 Task: Apply border style.
Action: Mouse moved to (44, 213)
Screenshot: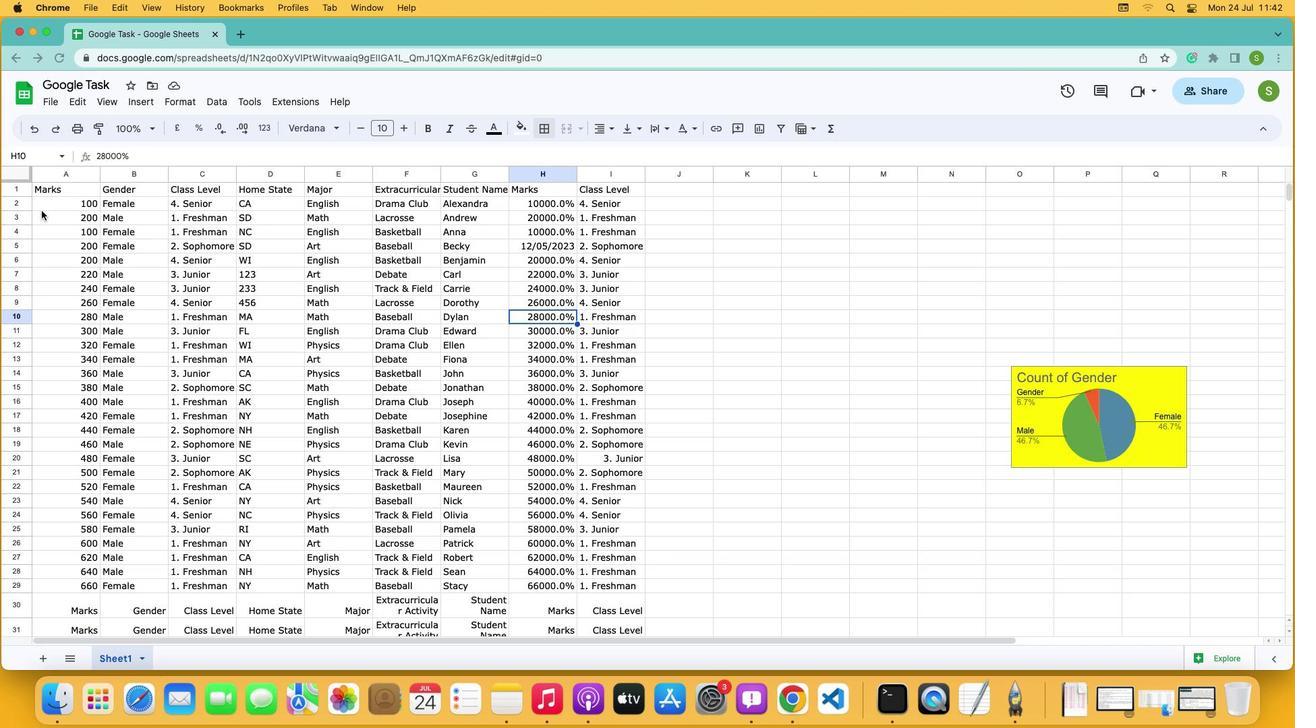 
Action: Mouse pressed left at (44, 213)
Screenshot: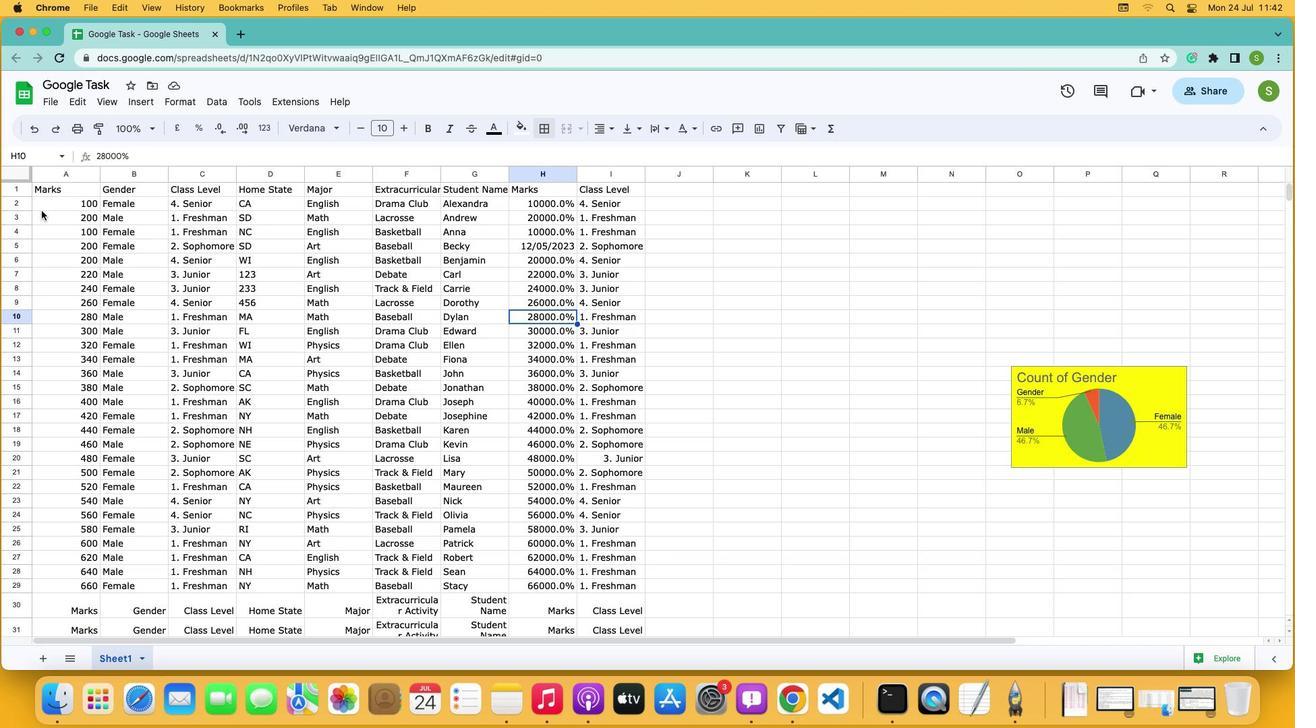 
Action: Mouse moved to (47, 192)
Screenshot: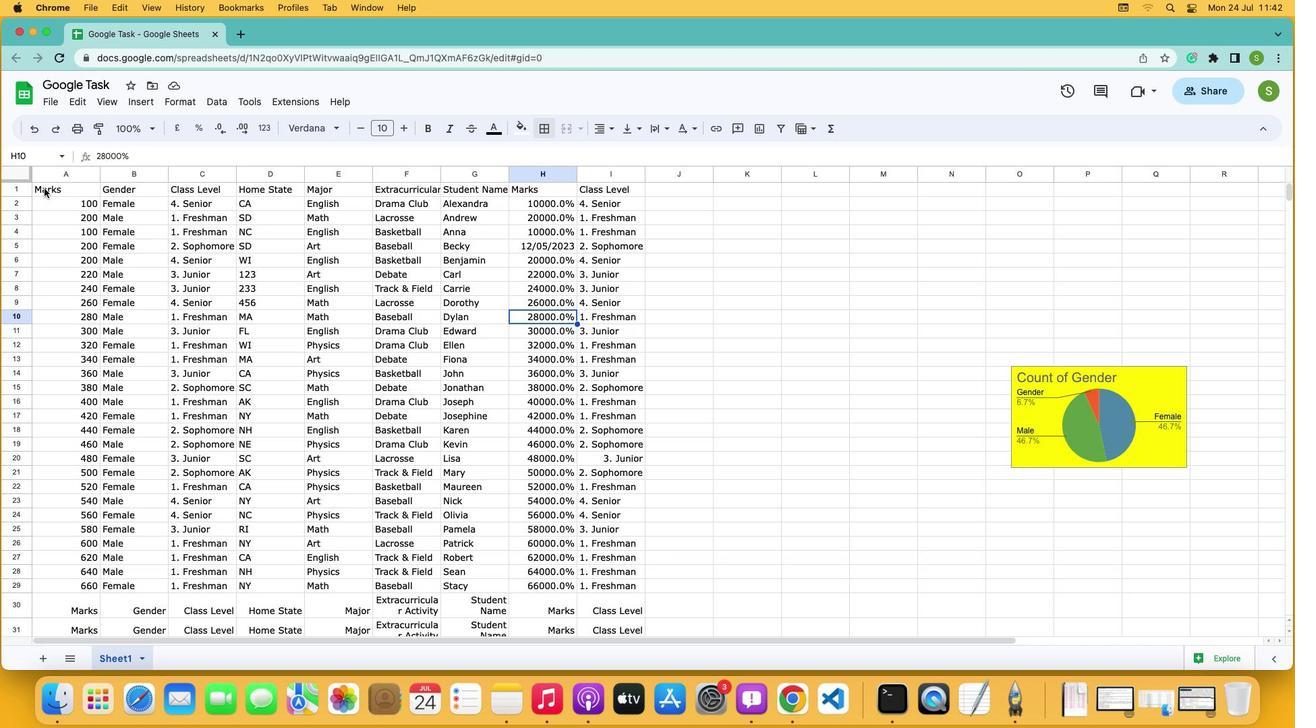 
Action: Mouse pressed left at (47, 192)
Screenshot: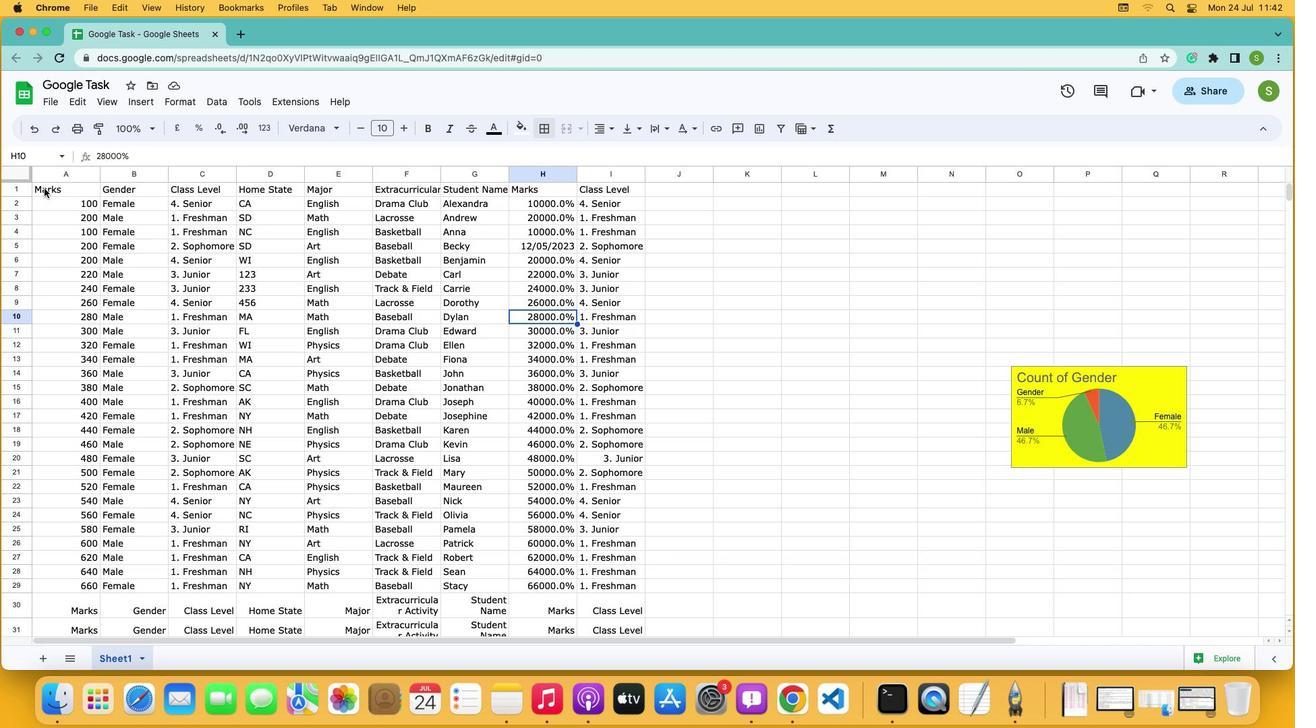 
Action: Mouse moved to (543, 132)
Screenshot: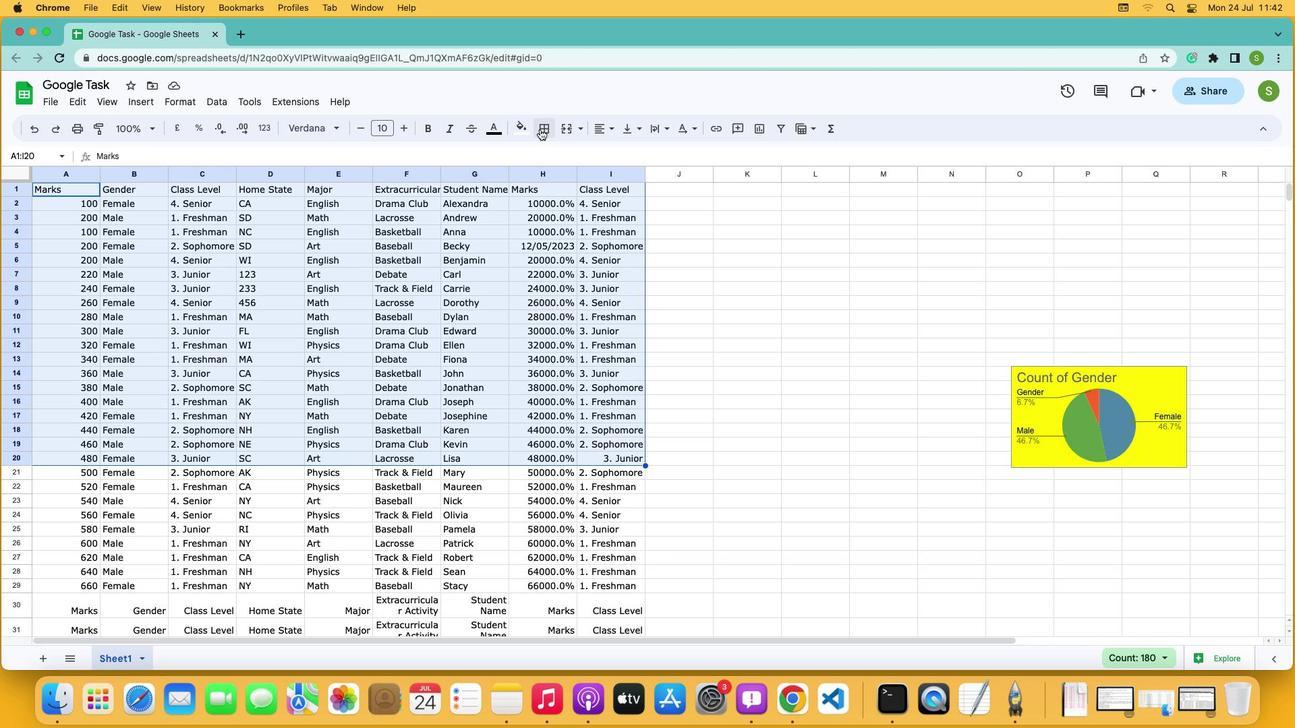 
Action: Mouse pressed left at (543, 132)
Screenshot: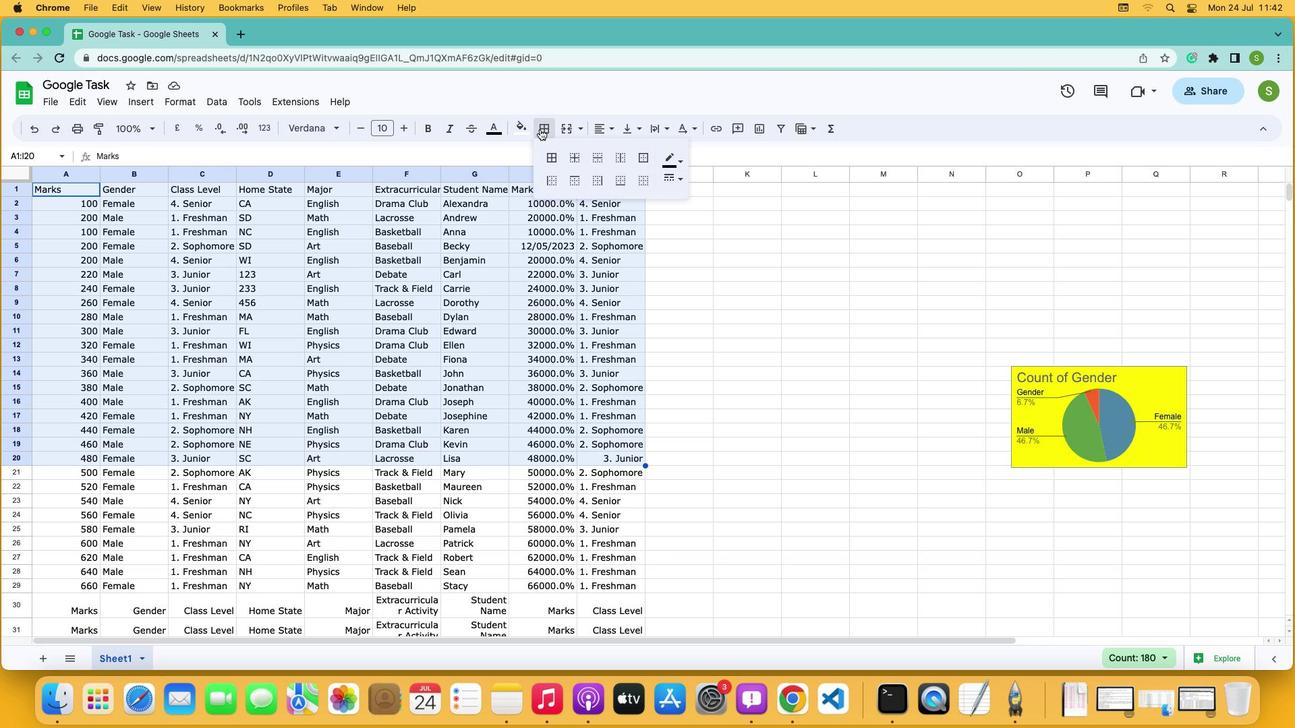 
Action: Mouse moved to (554, 159)
Screenshot: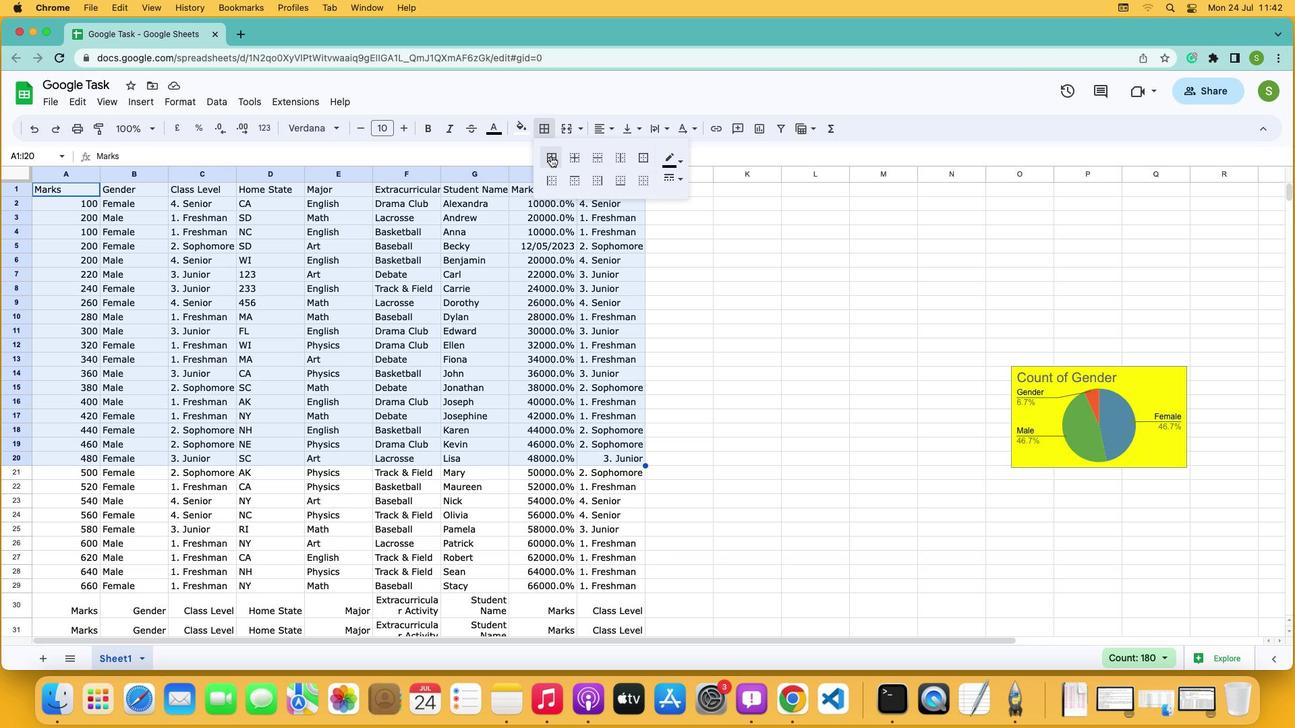 
Action: Mouse pressed left at (554, 159)
Screenshot: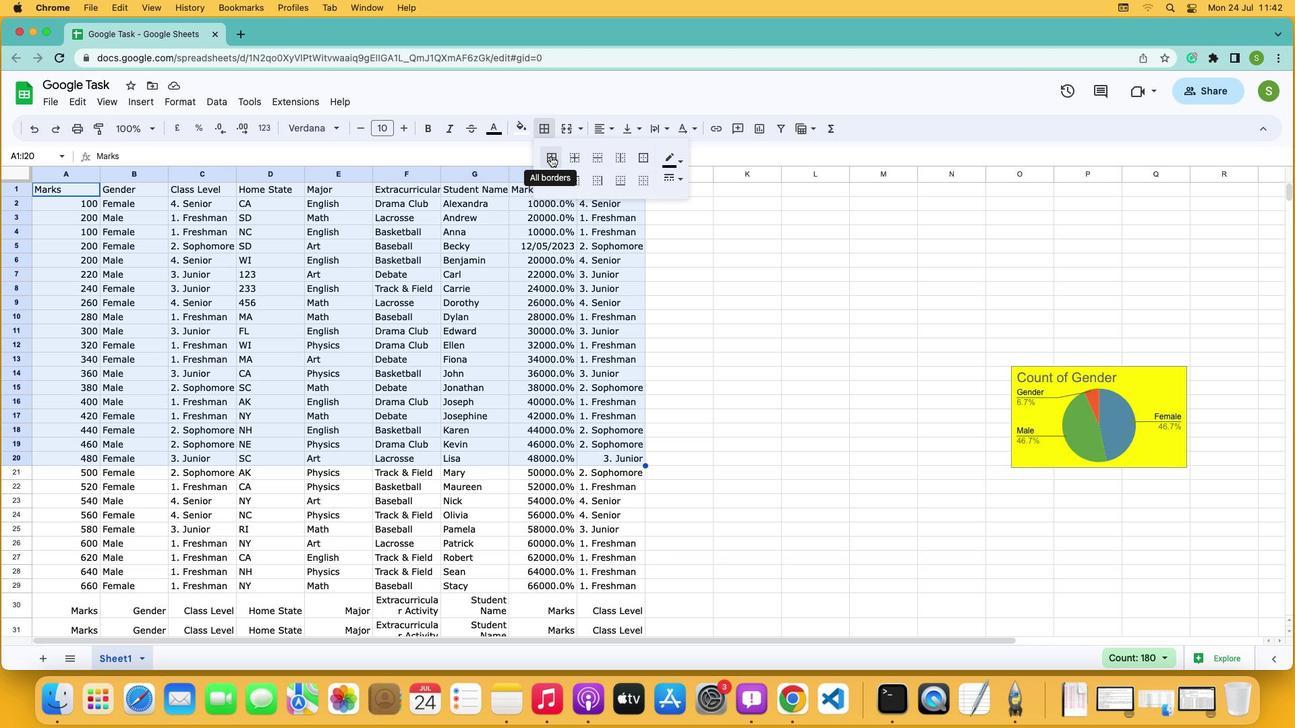 
Action: Mouse moved to (678, 179)
Screenshot: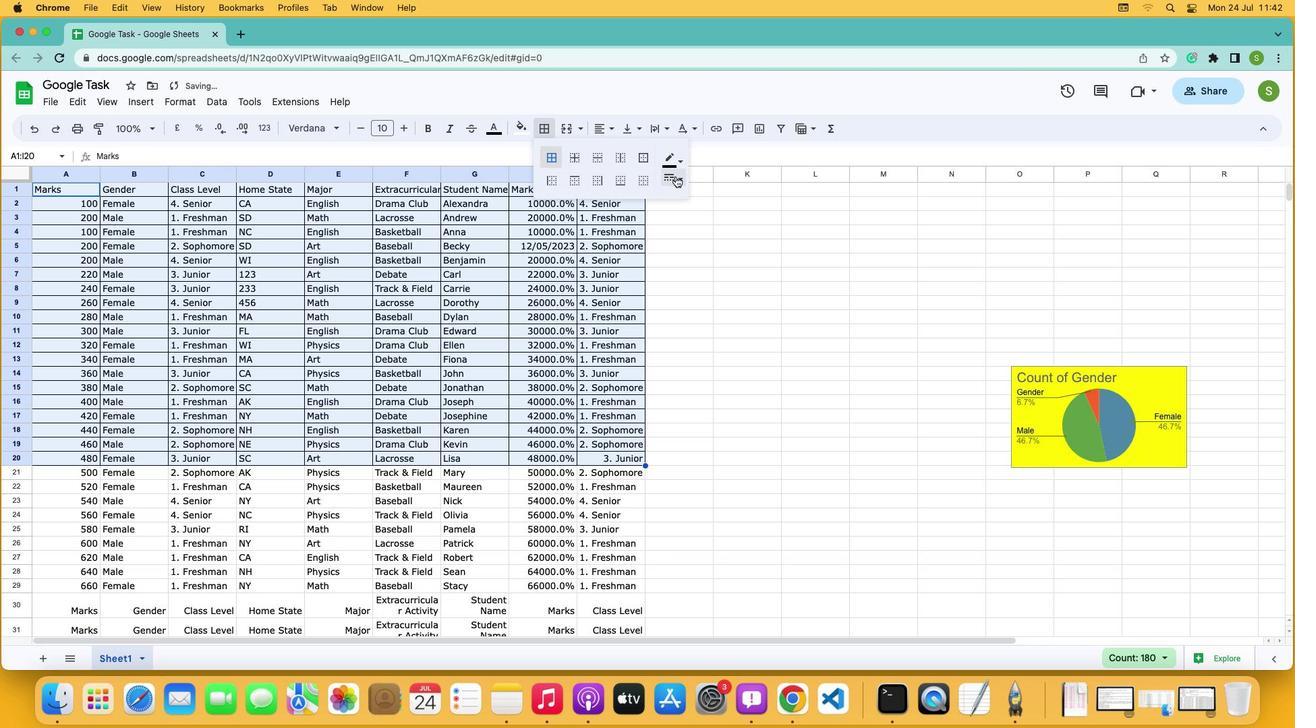 
Action: Mouse pressed left at (678, 179)
Screenshot: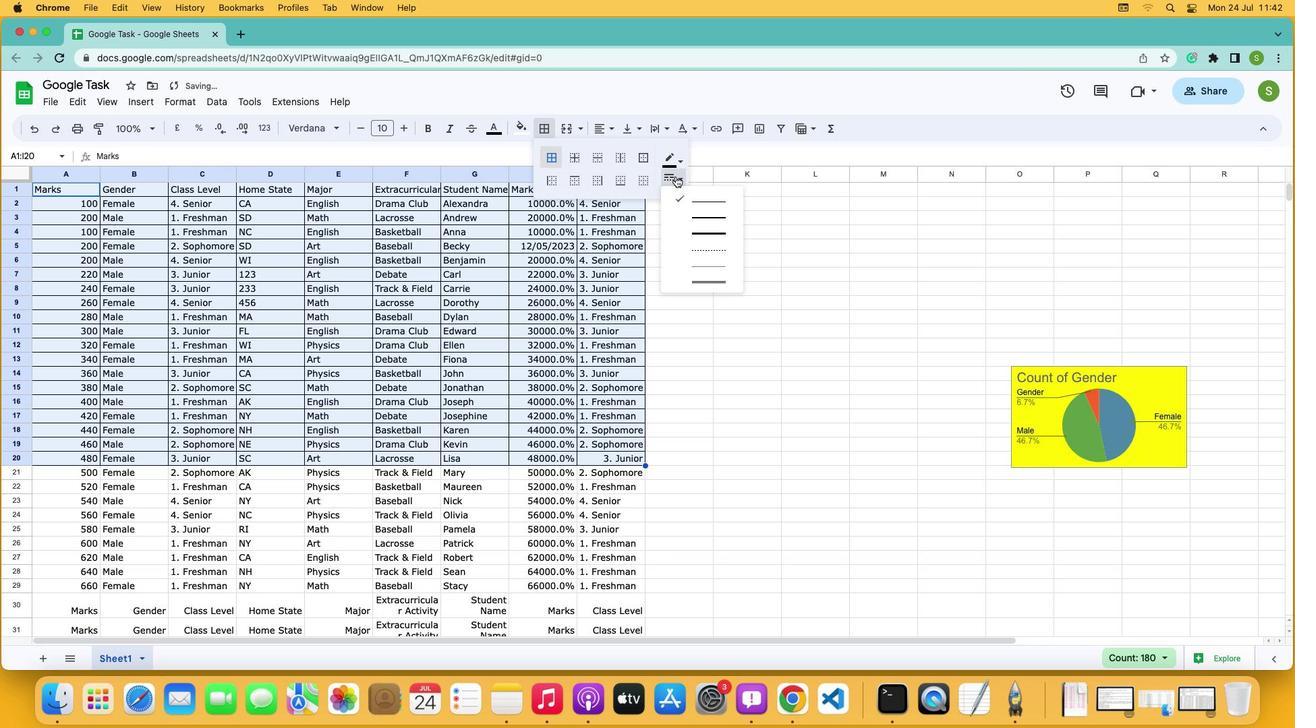 
Action: Mouse moved to (705, 282)
Screenshot: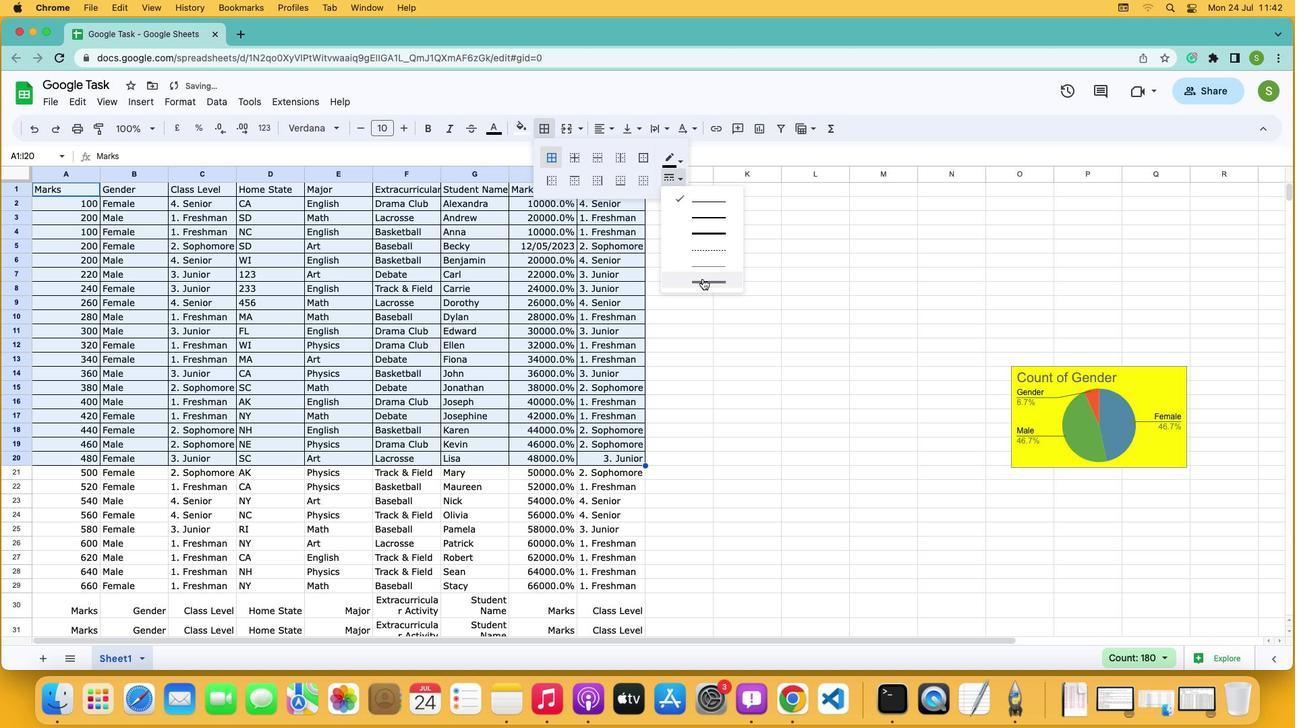 
Action: Mouse pressed left at (705, 282)
Screenshot: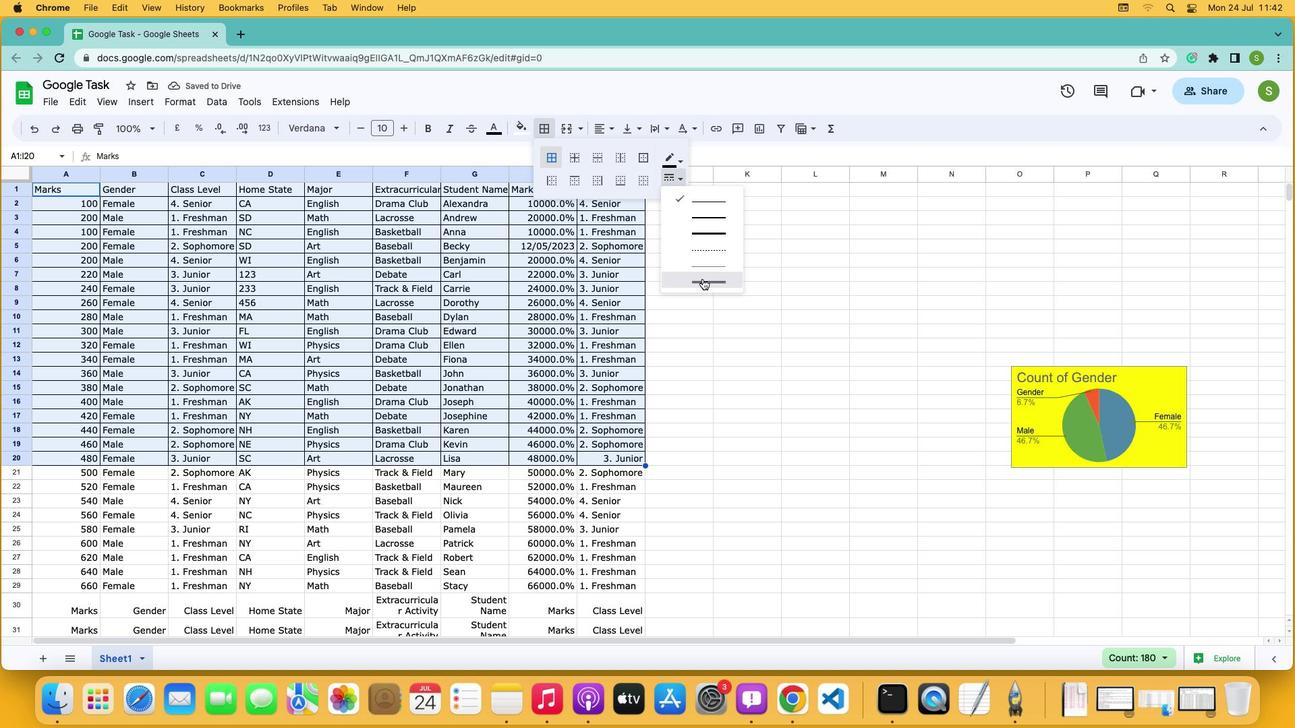 
